 Task: Request archive from articles.
Action: Mouse moved to (751, 102)
Screenshot: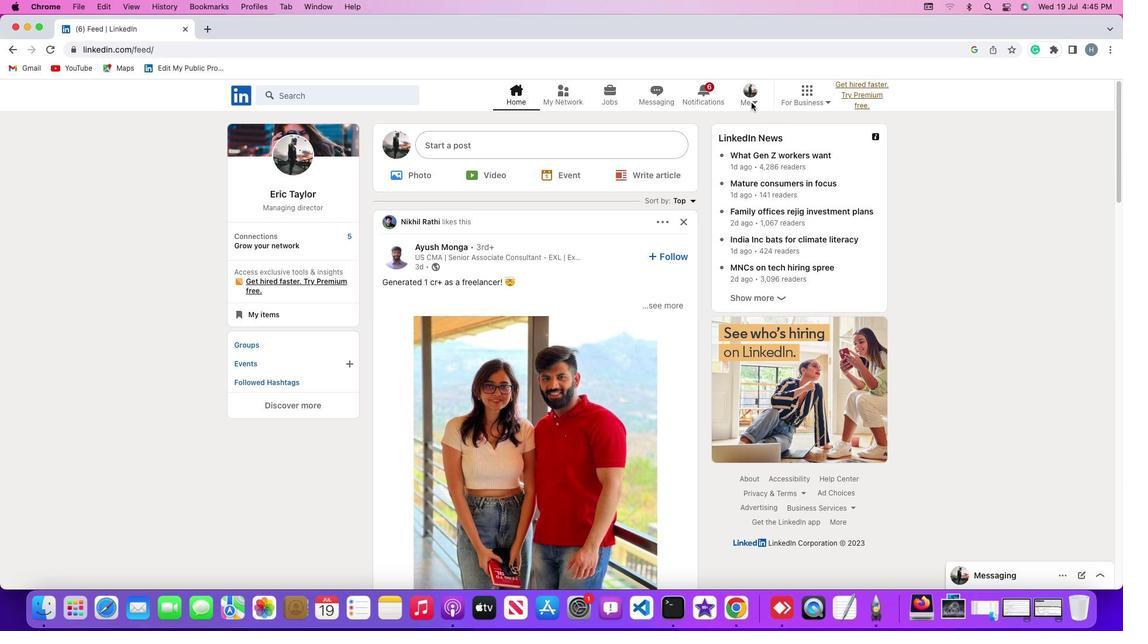 
Action: Mouse pressed left at (751, 102)
Screenshot: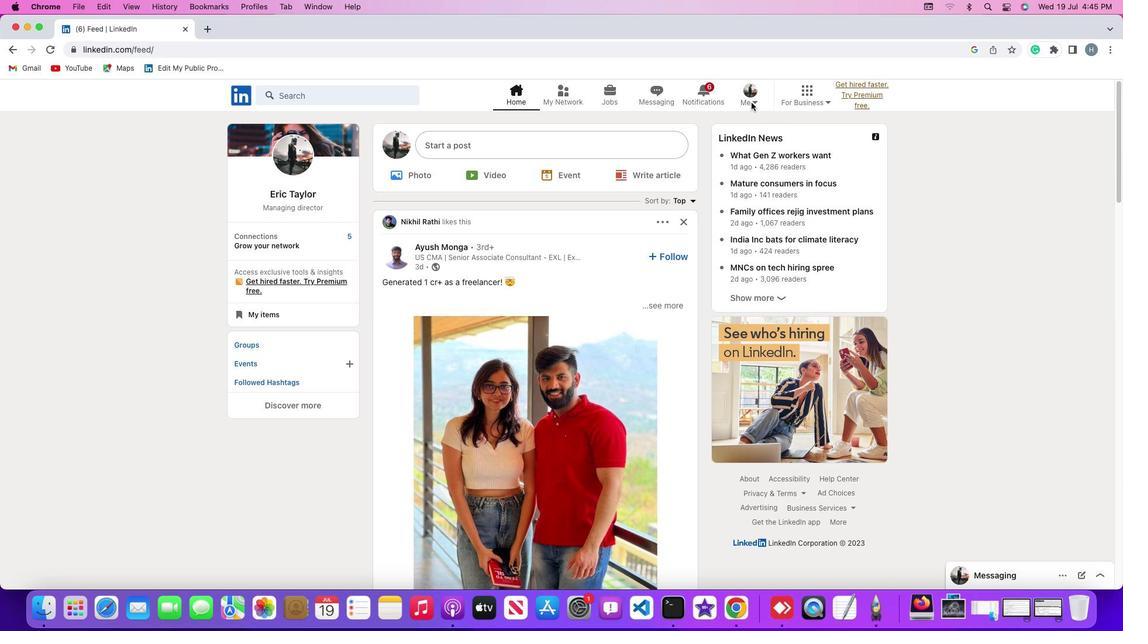 
Action: Mouse moved to (755, 102)
Screenshot: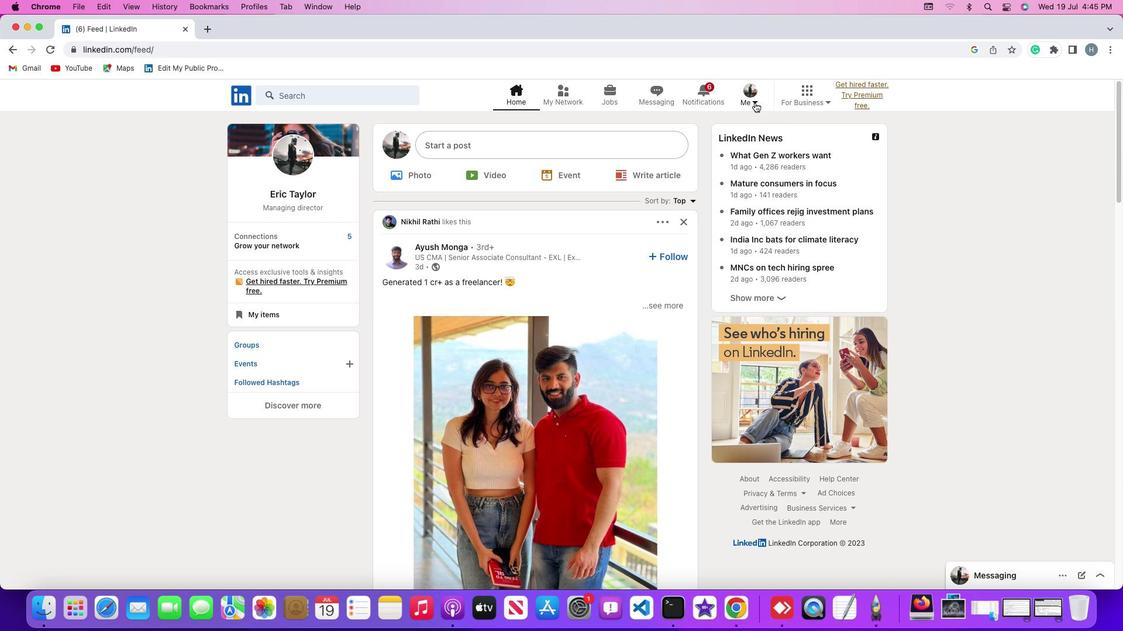 
Action: Mouse pressed left at (755, 102)
Screenshot: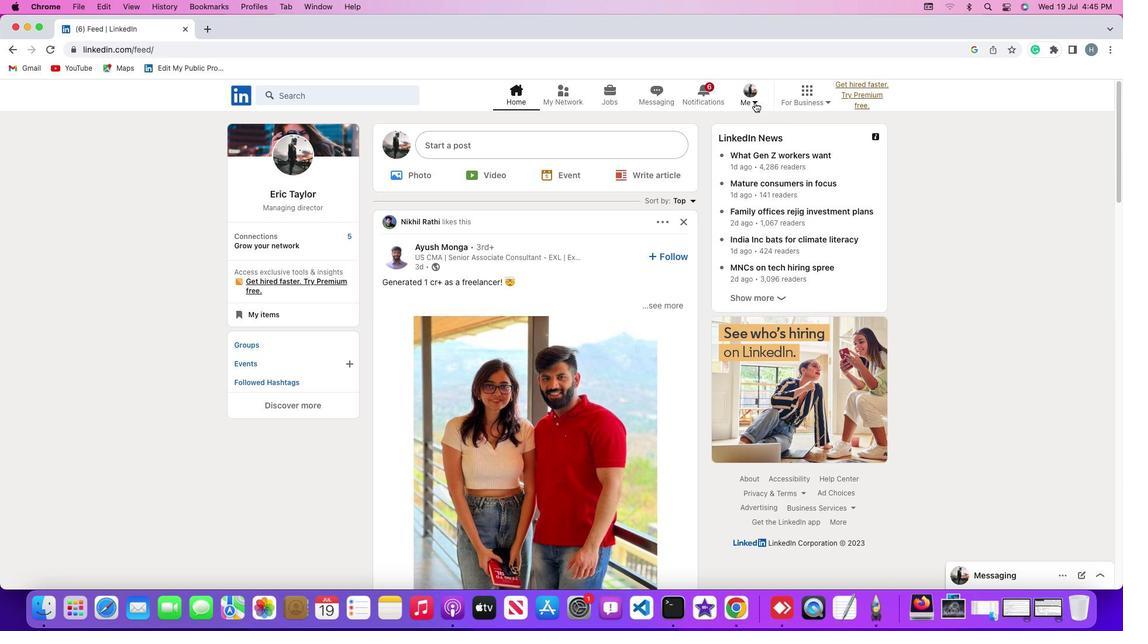 
Action: Mouse moved to (682, 220)
Screenshot: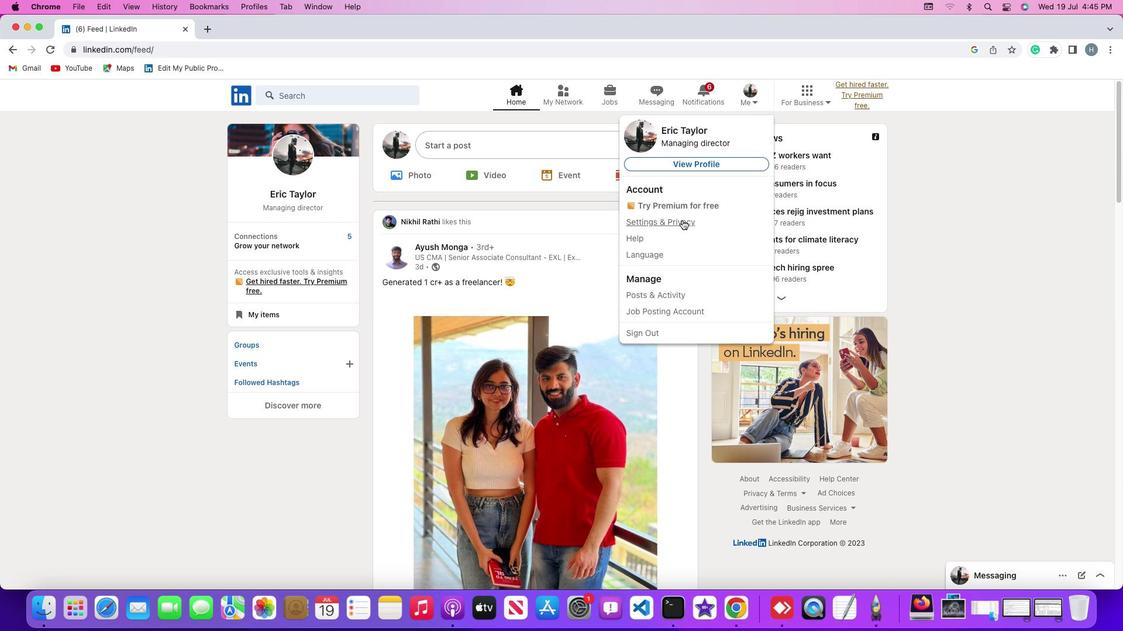 
Action: Mouse pressed left at (682, 220)
Screenshot: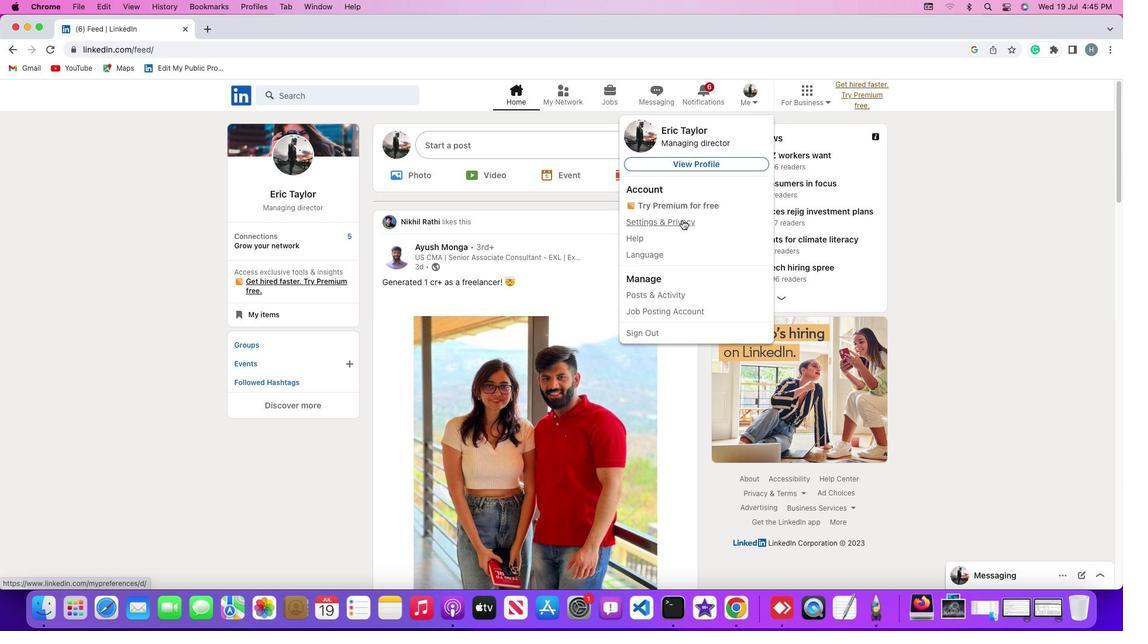 
Action: Mouse moved to (80, 313)
Screenshot: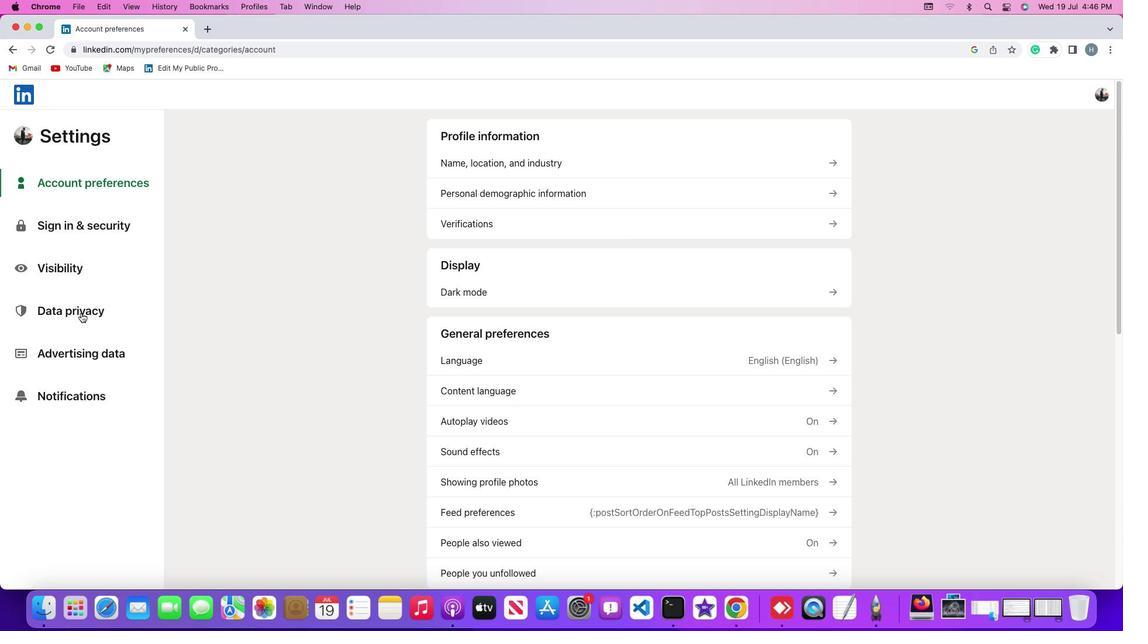 
Action: Mouse pressed left at (80, 313)
Screenshot: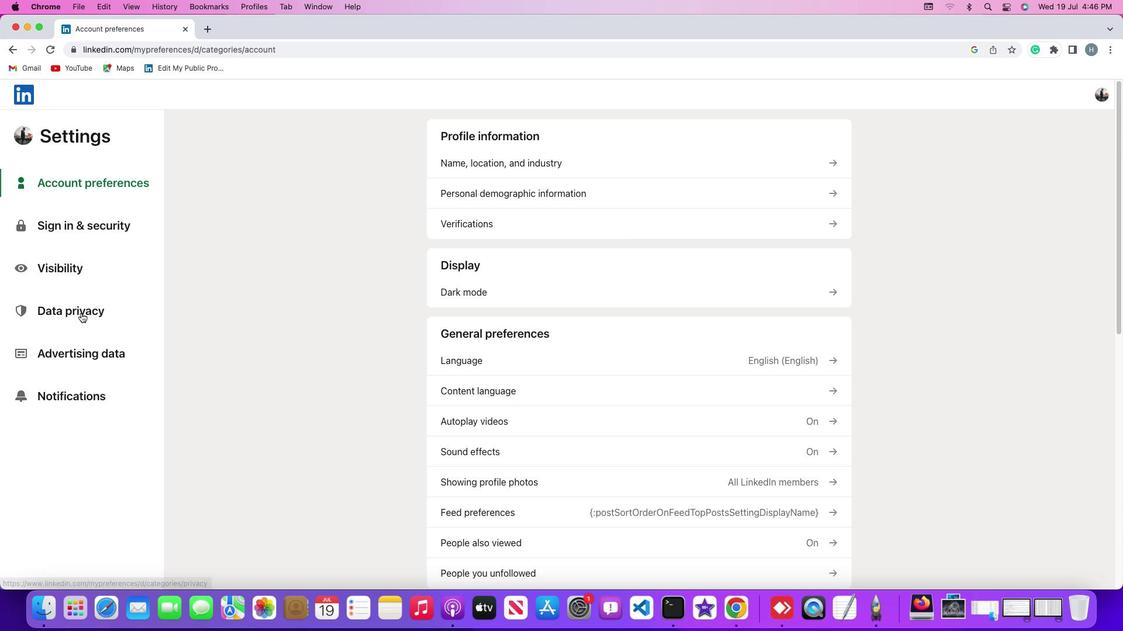 
Action: Mouse moved to (81, 313)
Screenshot: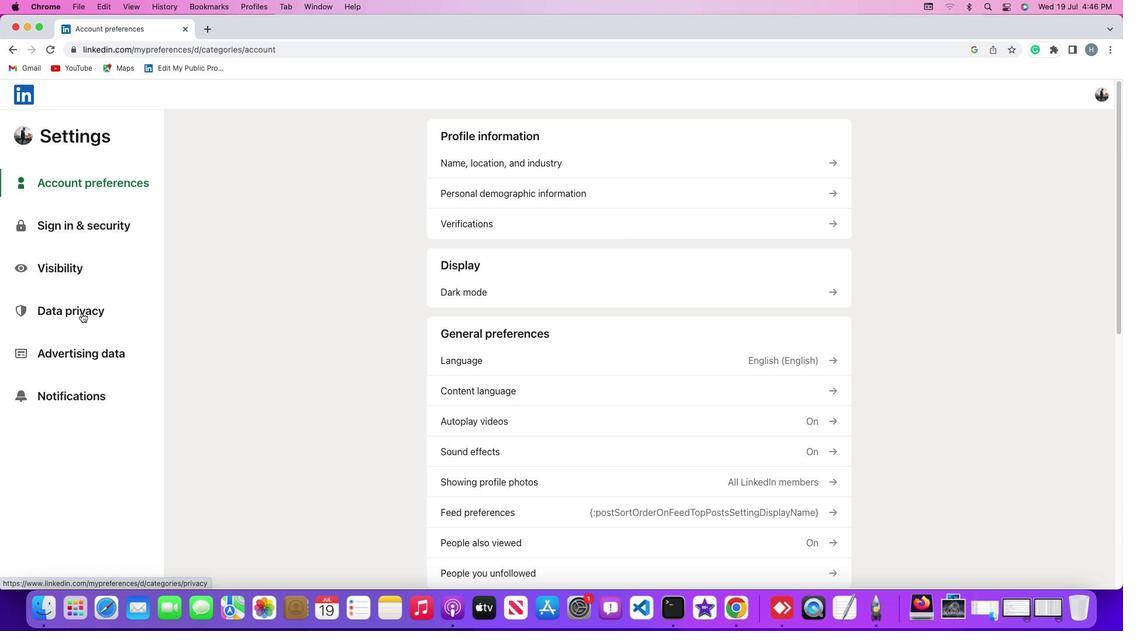 
Action: Mouse pressed left at (81, 313)
Screenshot: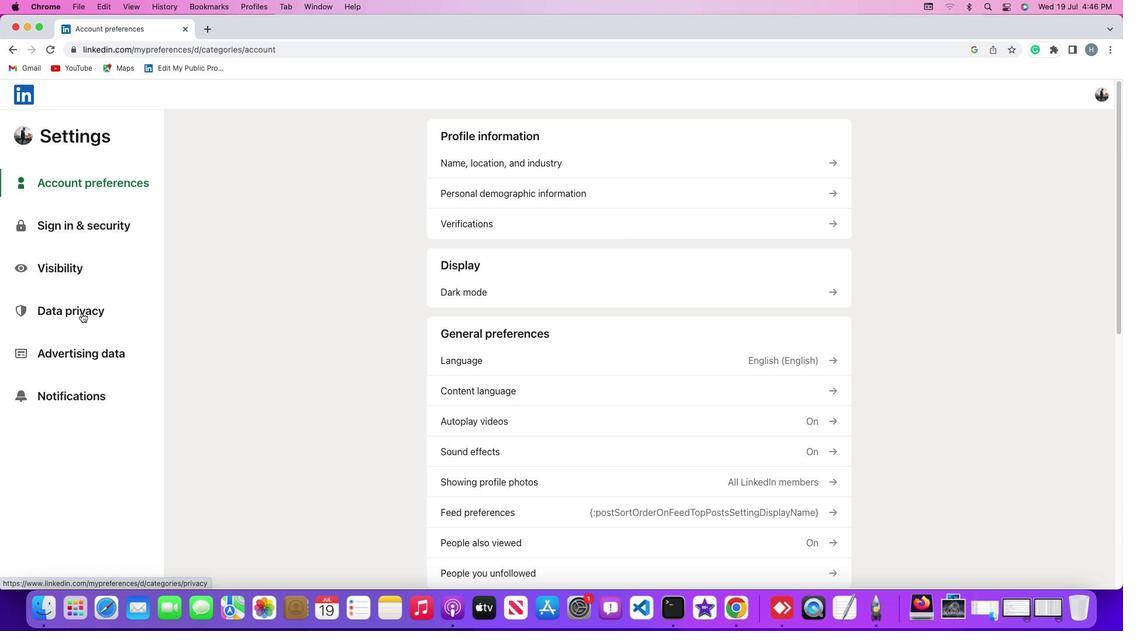 
Action: Mouse moved to (443, 195)
Screenshot: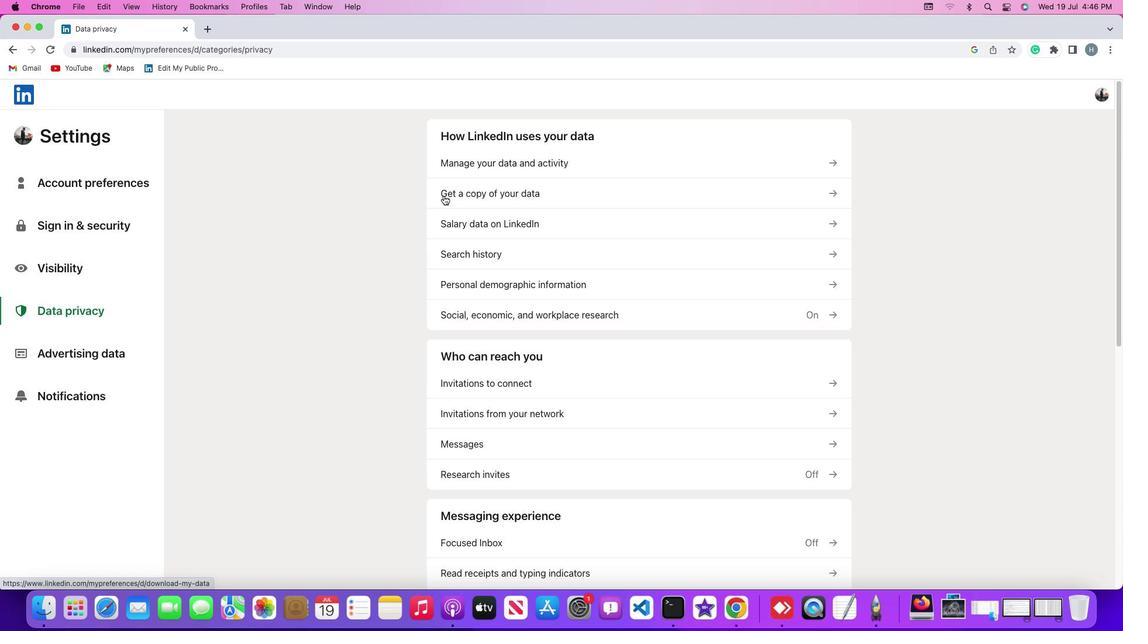 
Action: Mouse pressed left at (443, 195)
Screenshot: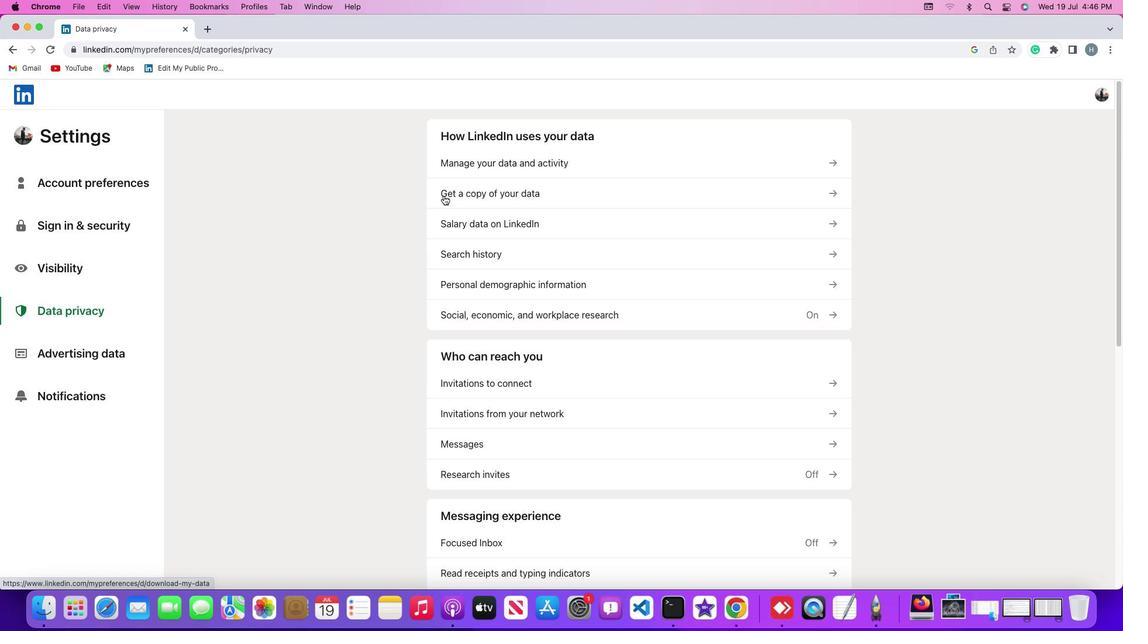 
Action: Mouse moved to (563, 341)
Screenshot: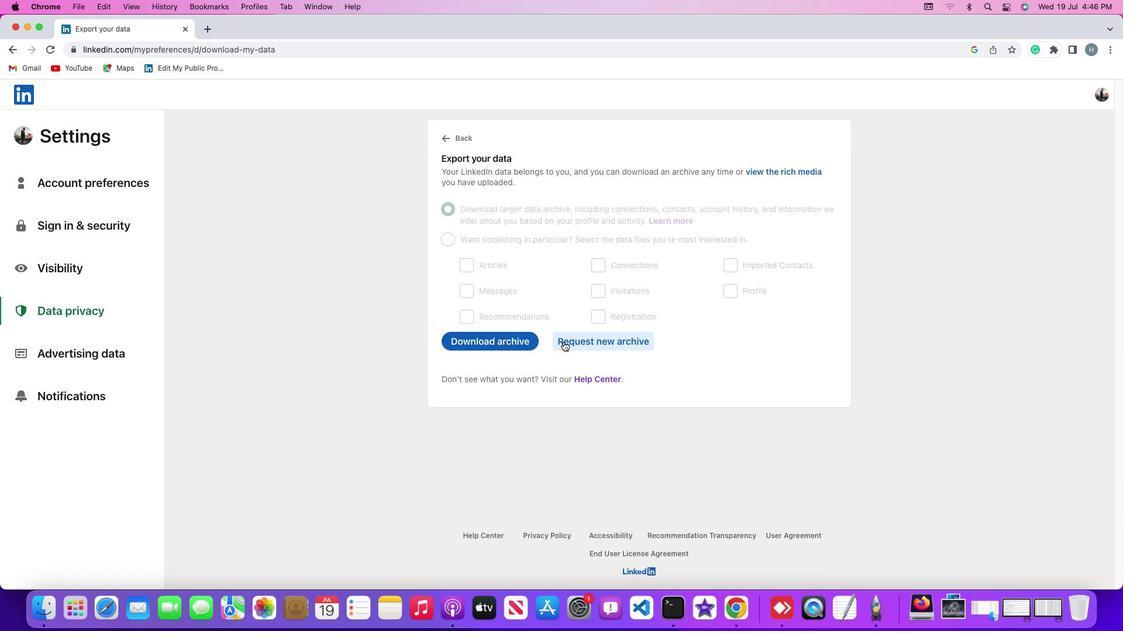 
Action: Mouse pressed left at (563, 341)
Screenshot: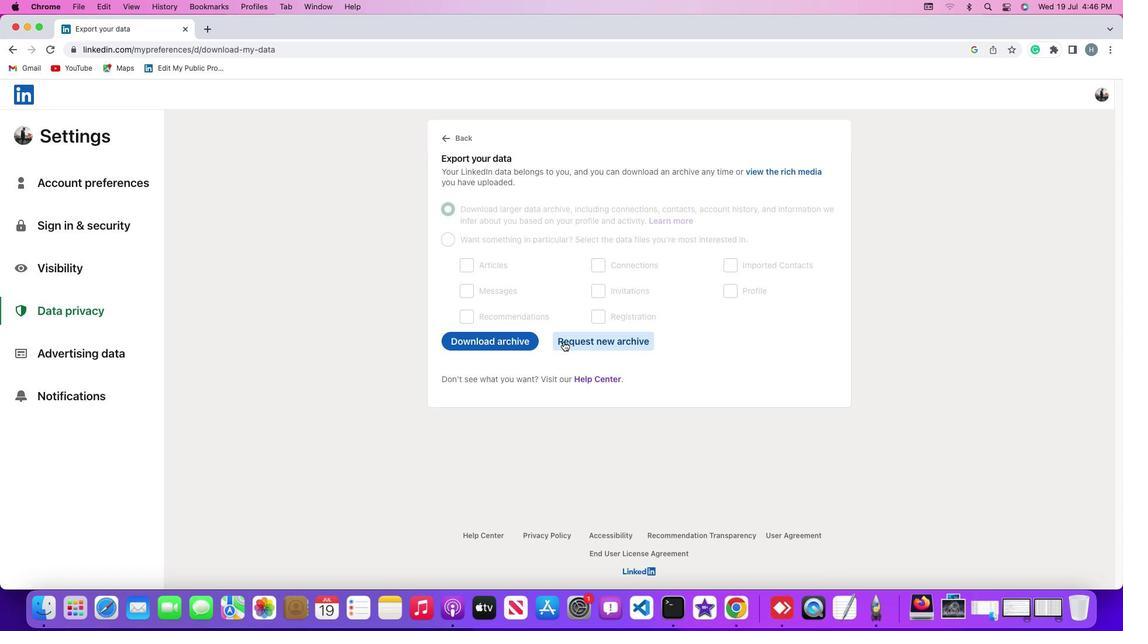 
Action: Mouse moved to (468, 267)
Screenshot: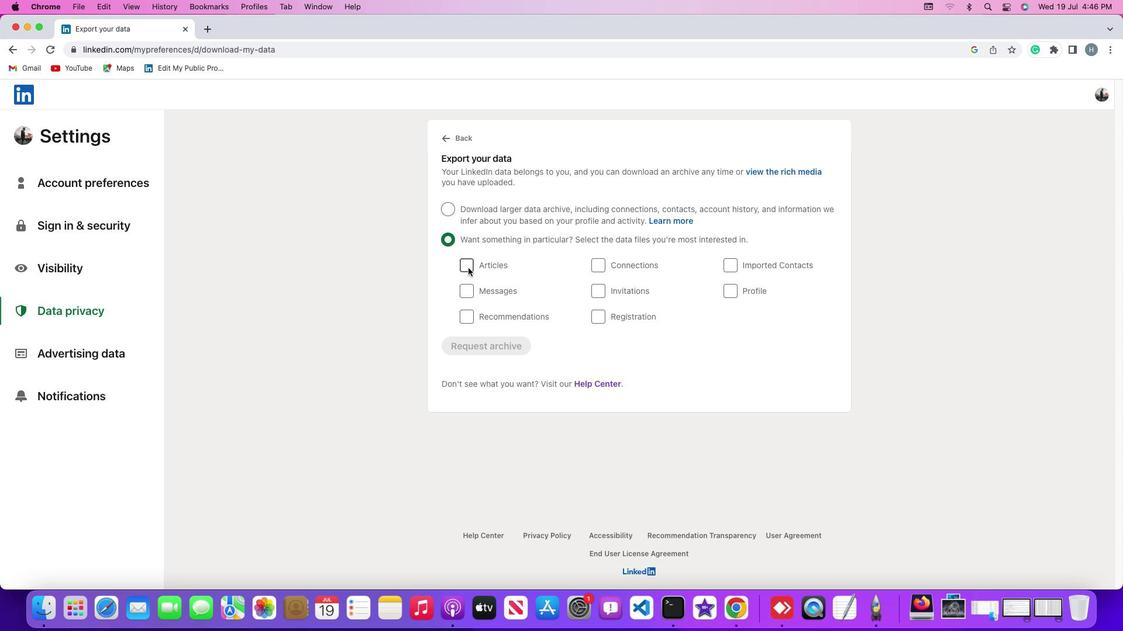 
Action: Mouse pressed left at (468, 267)
Screenshot: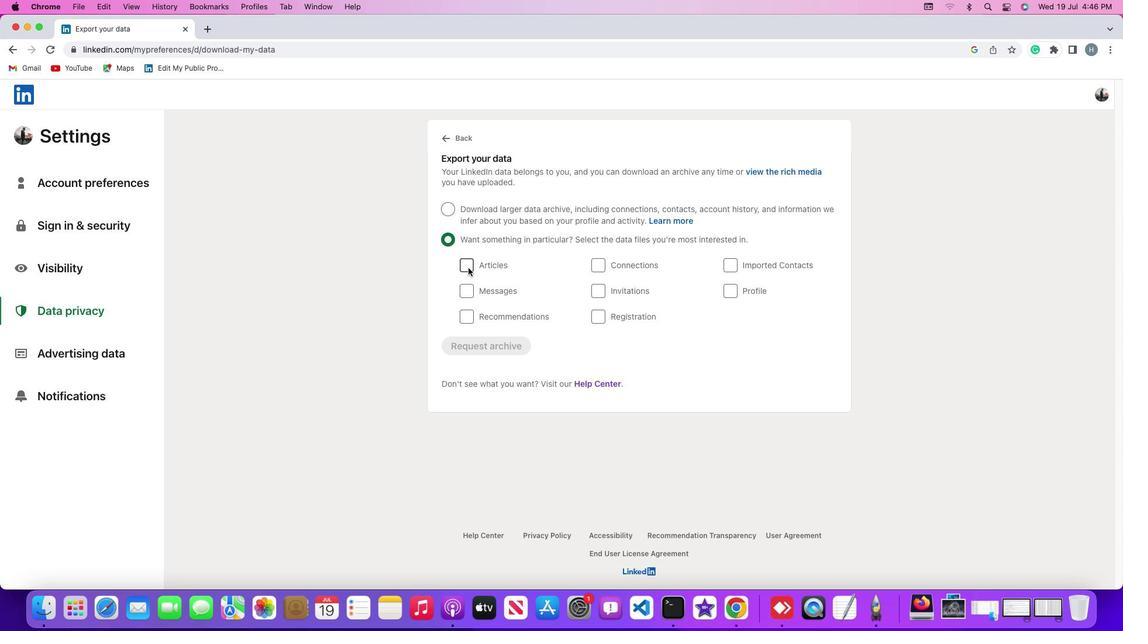 
Action: Mouse moved to (487, 345)
Screenshot: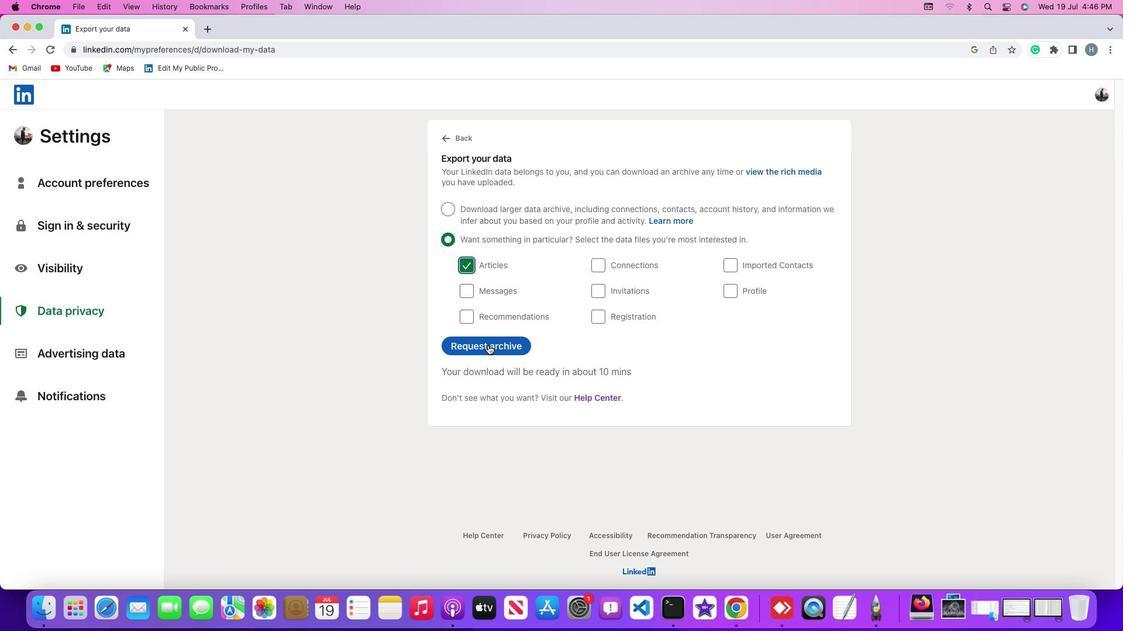 
